 Task: Add an event with the title Second Project Risk Mitigation and Contingency Planning, date '2023/10/12', time 7:50 AM to 9:50 AMand add a description: Conduct a detailed analysis of each identified risk to determine its root causes, triggers, and potential warning signs. This analysis helps in understanding the nature and characteristics of each risk and provides insights into appropriate mitigation strategies.Select event color  Banana . Add location for the event as: 123 Main Street, City Center, New York, USA, logged in from the account softage.8@softage.netand send the event invitation to softage.5@softage.net and softage.6@softage.net. Set a reminder for the event Weekly on Sunday
Action: Mouse moved to (49, 82)
Screenshot: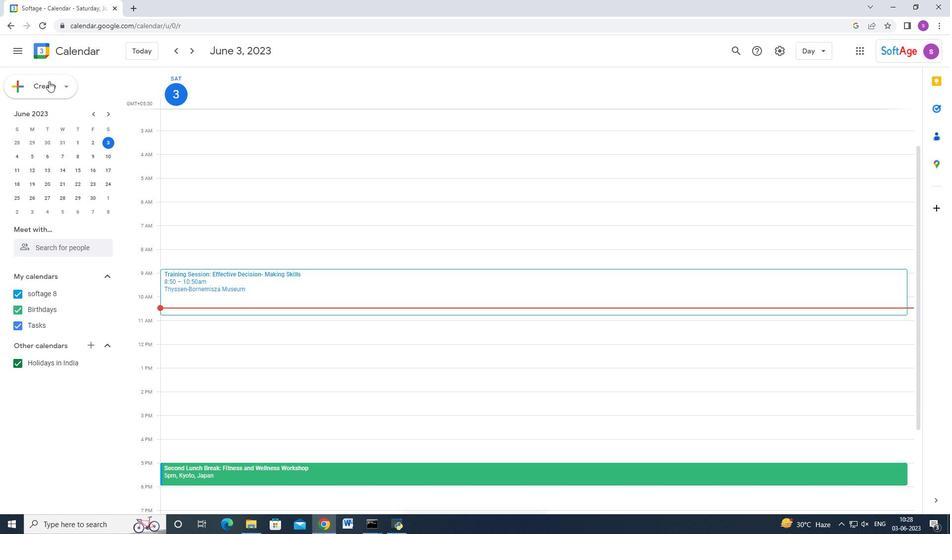 
Action: Mouse pressed left at (49, 82)
Screenshot: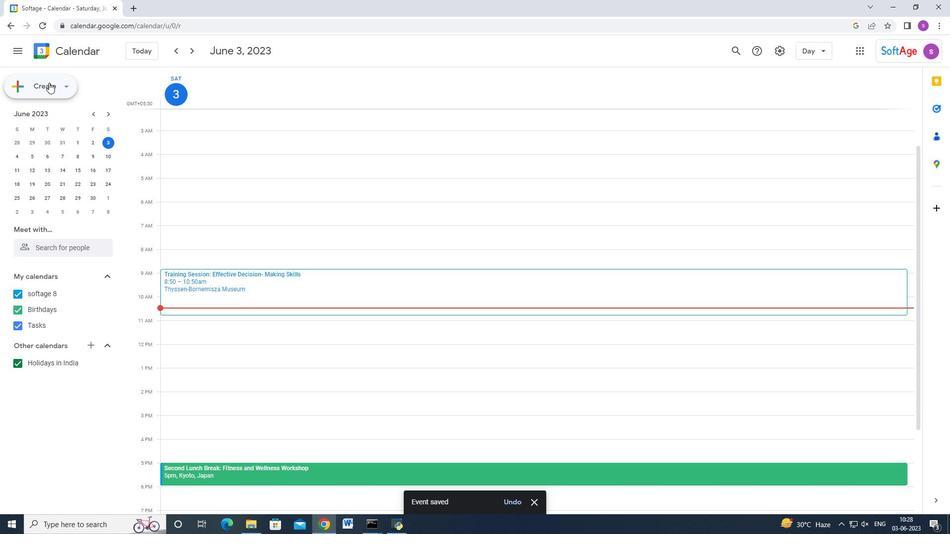 
Action: Mouse moved to (38, 110)
Screenshot: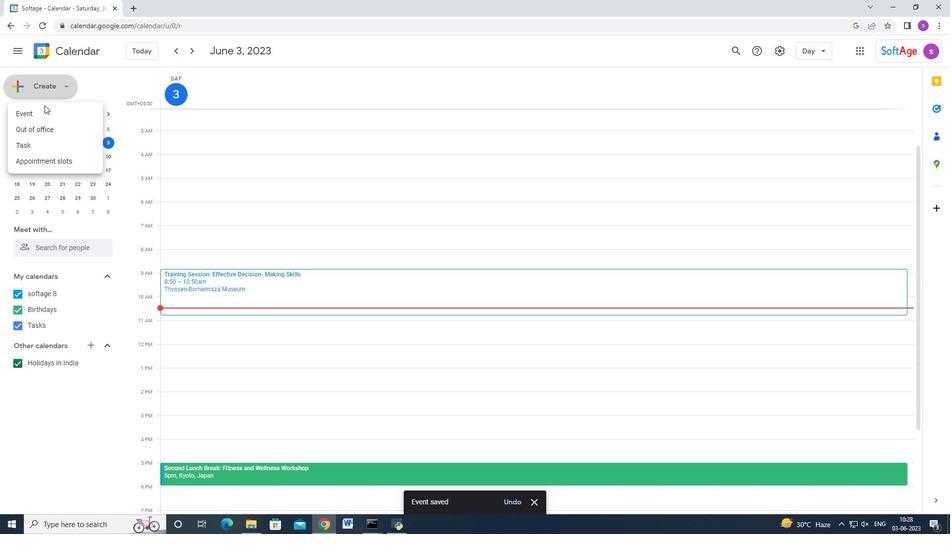 
Action: Mouse pressed left at (38, 110)
Screenshot: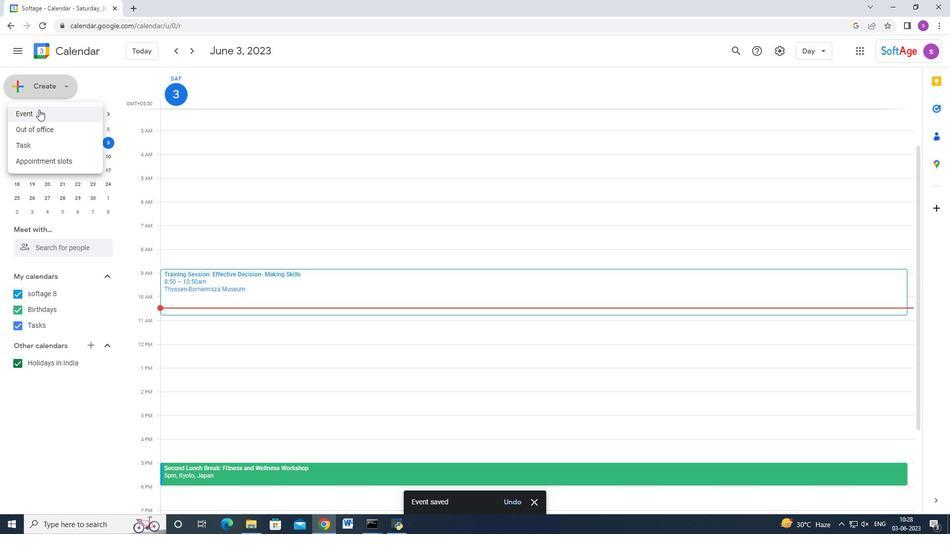 
Action: Mouse moved to (567, 385)
Screenshot: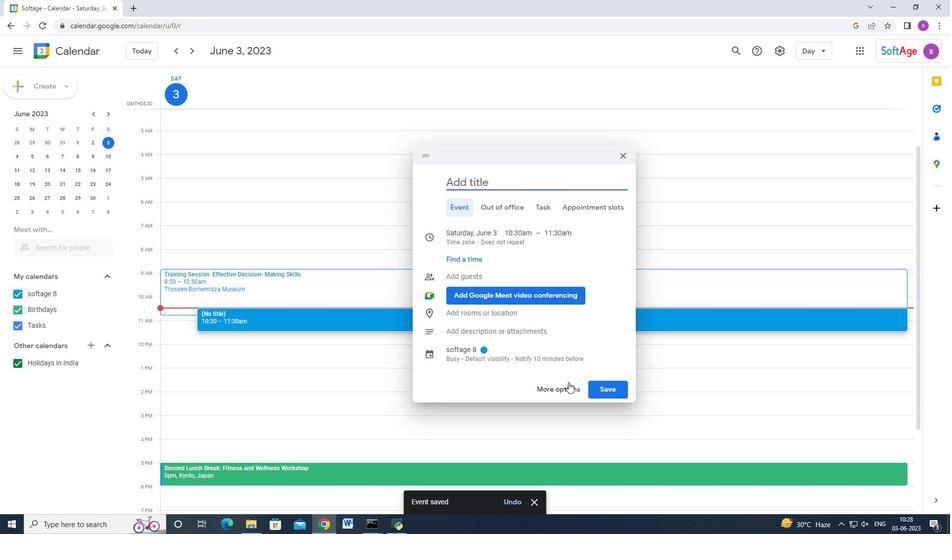 
Action: Mouse pressed left at (567, 385)
Screenshot: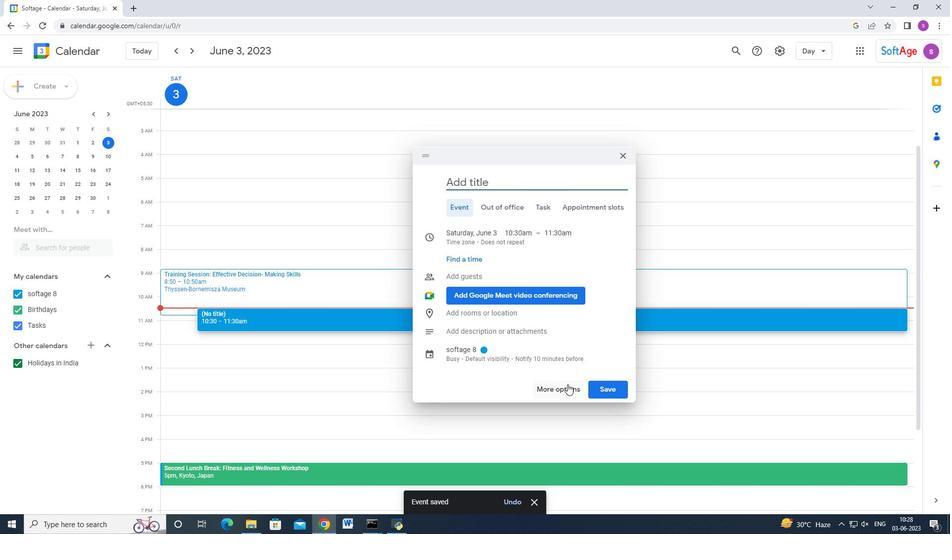 
Action: Mouse moved to (145, 59)
Screenshot: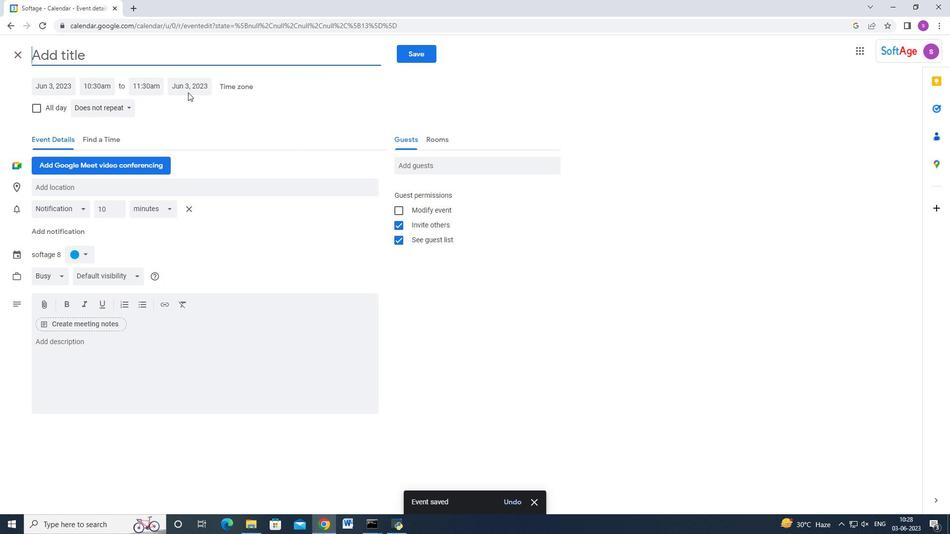 
Action: Key pressed <Key.shift_r>Seci<Key.backspace>ond<Key.space><Key.shift>Project<Key.space><Key.shift>Risk<Key.space><Key.shift>Mitigation<Key.space>and<Key.space><Key.shift>Contingn<Key.backspace>ency<Key.space><Key.shift>Planning<Key.tab>
Screenshot: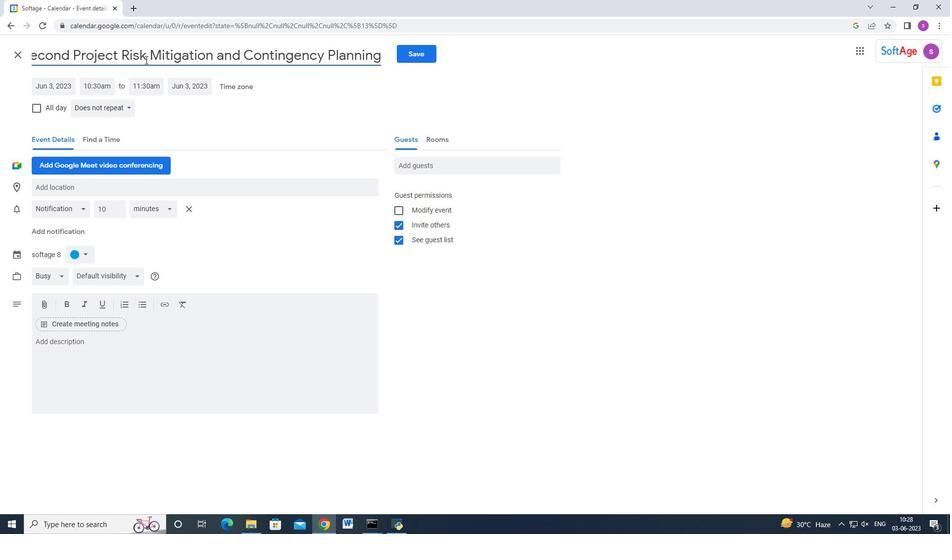 
Action: Mouse moved to (57, 84)
Screenshot: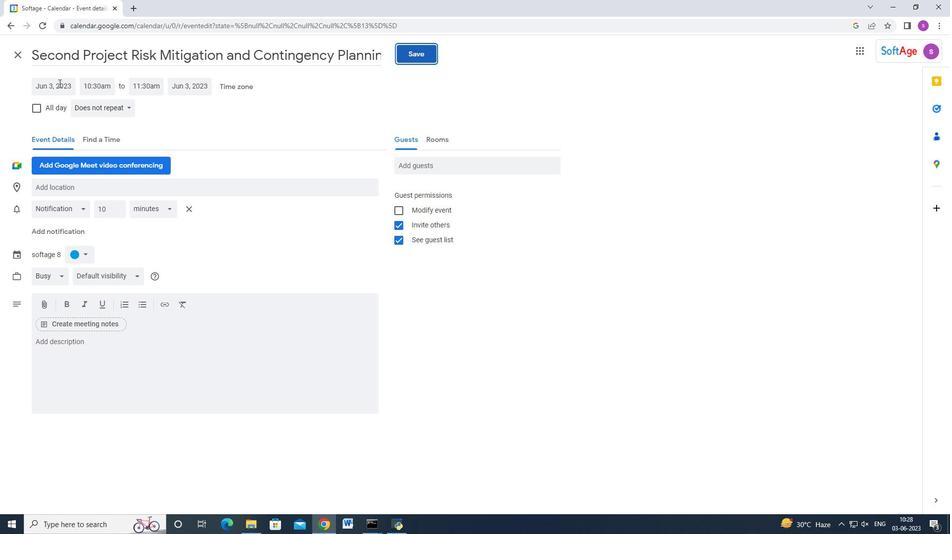 
Action: Mouse pressed left at (57, 84)
Screenshot: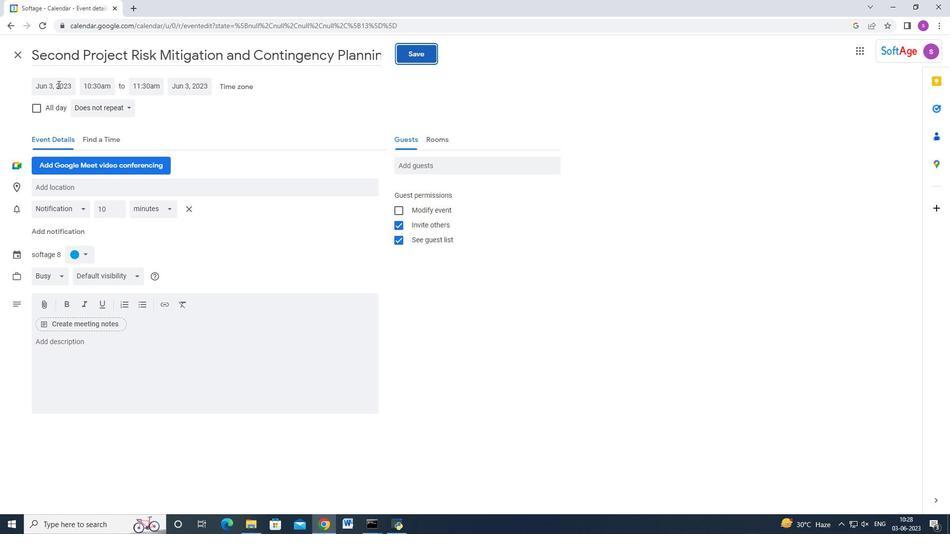 
Action: Mouse moved to (160, 108)
Screenshot: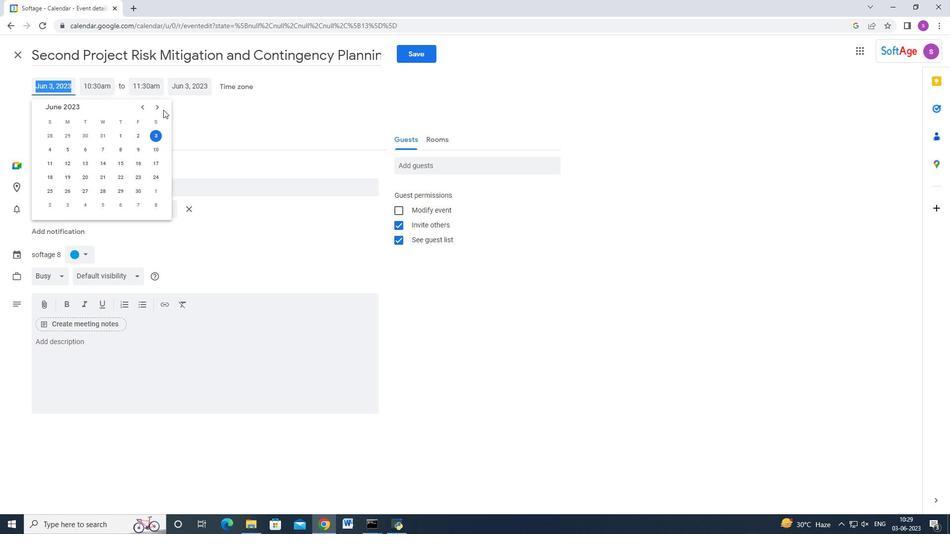 
Action: Mouse pressed left at (160, 108)
Screenshot: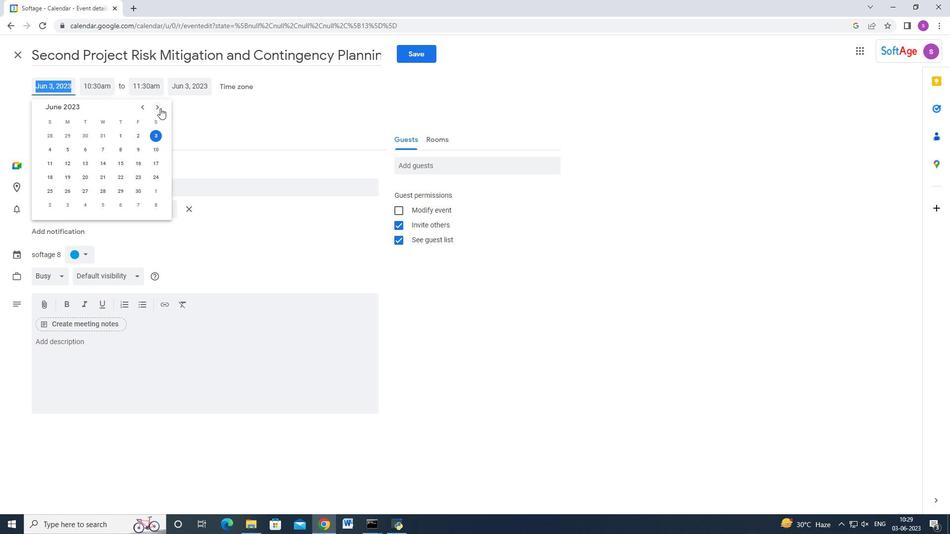 
Action: Mouse pressed left at (160, 108)
Screenshot: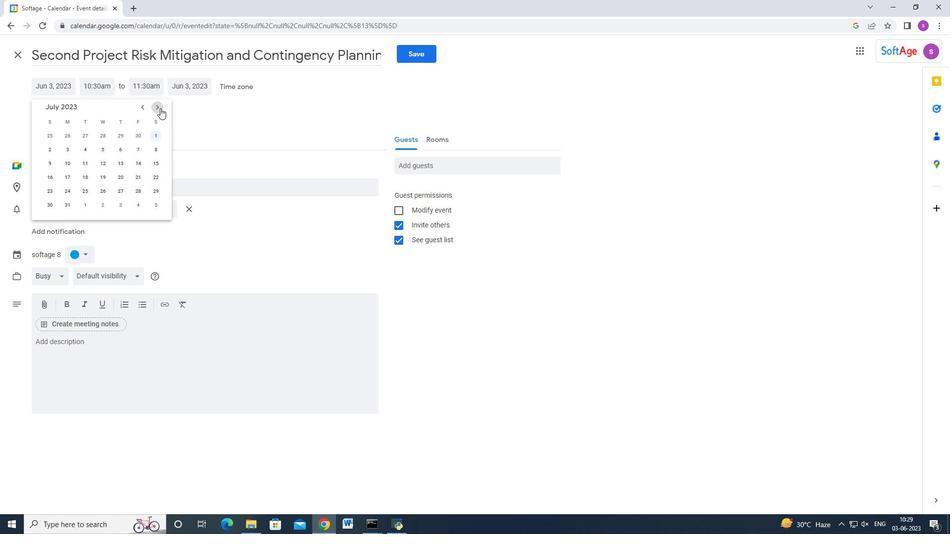 
Action: Mouse pressed left at (160, 108)
Screenshot: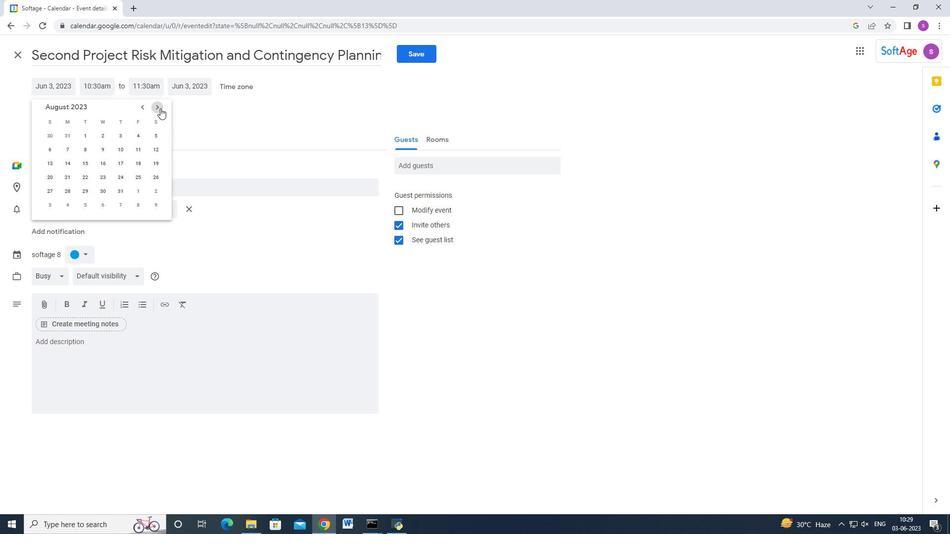 
Action: Mouse pressed left at (160, 108)
Screenshot: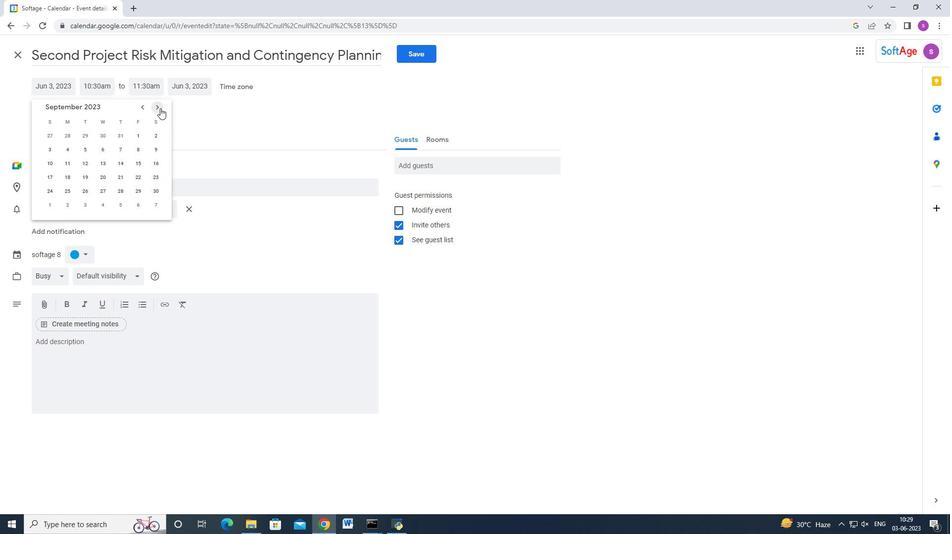 
Action: Mouse moved to (125, 148)
Screenshot: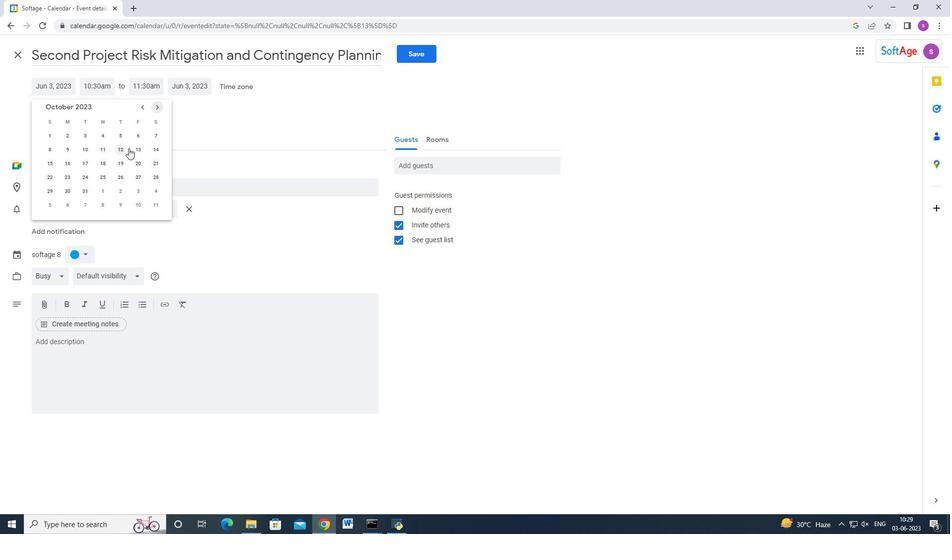 
Action: Mouse pressed left at (125, 148)
Screenshot: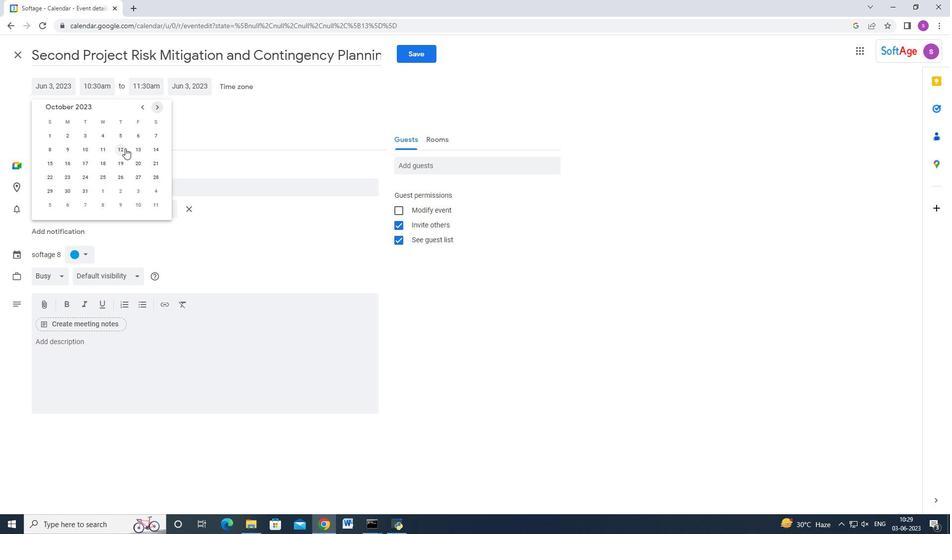 
Action: Mouse moved to (101, 88)
Screenshot: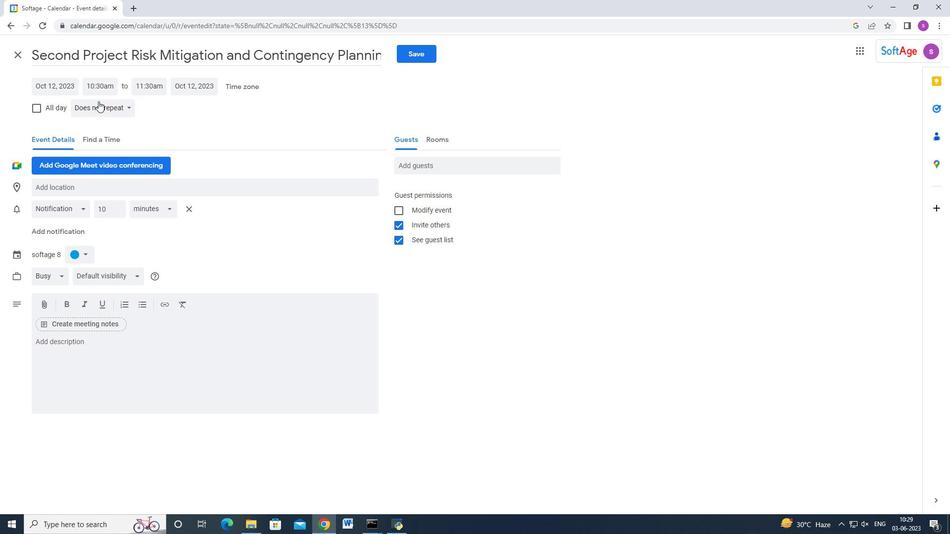 
Action: Mouse pressed left at (101, 88)
Screenshot: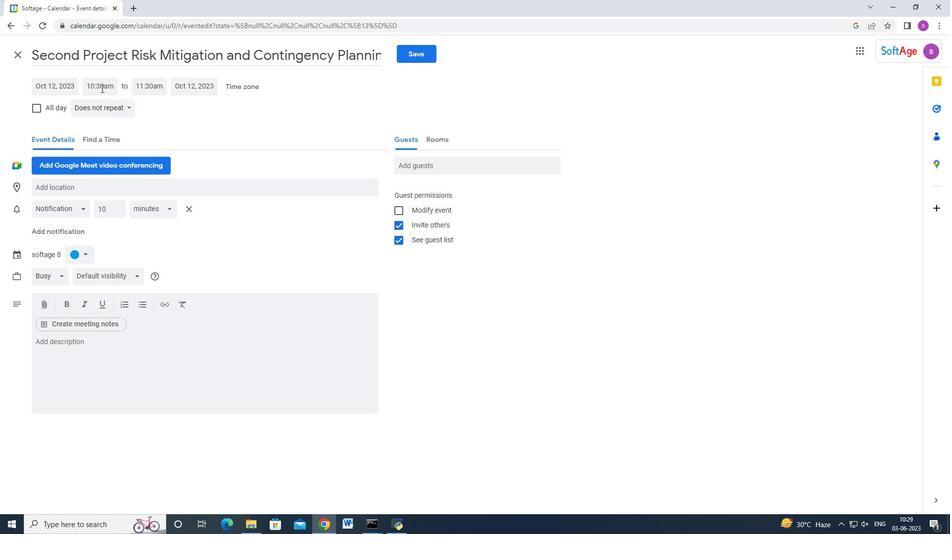 
Action: Key pressed 7<Key.shift>:50am<Key.enter><Key.tab>9<Key.shift>:50am<Key.enter>
Screenshot: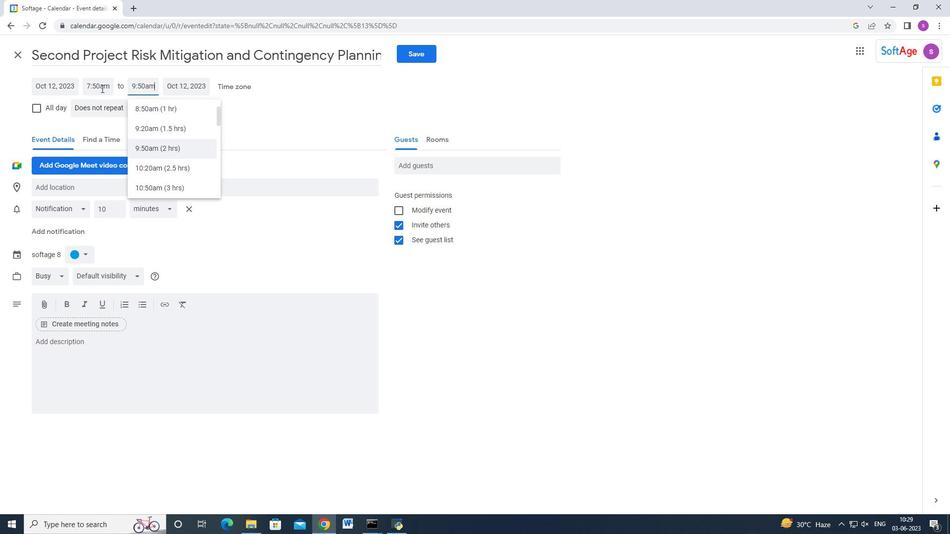 
Action: Mouse moved to (116, 340)
Screenshot: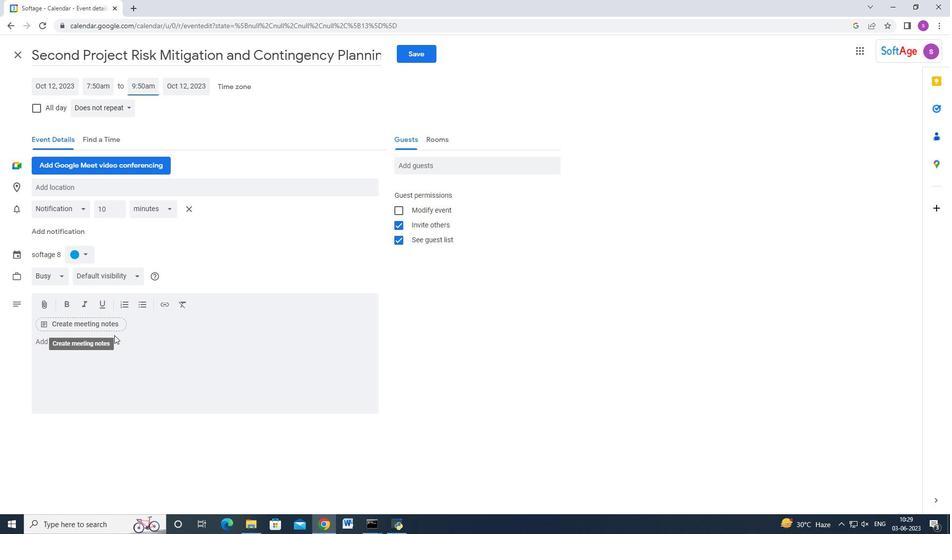 
Action: Mouse pressed left at (116, 340)
Screenshot: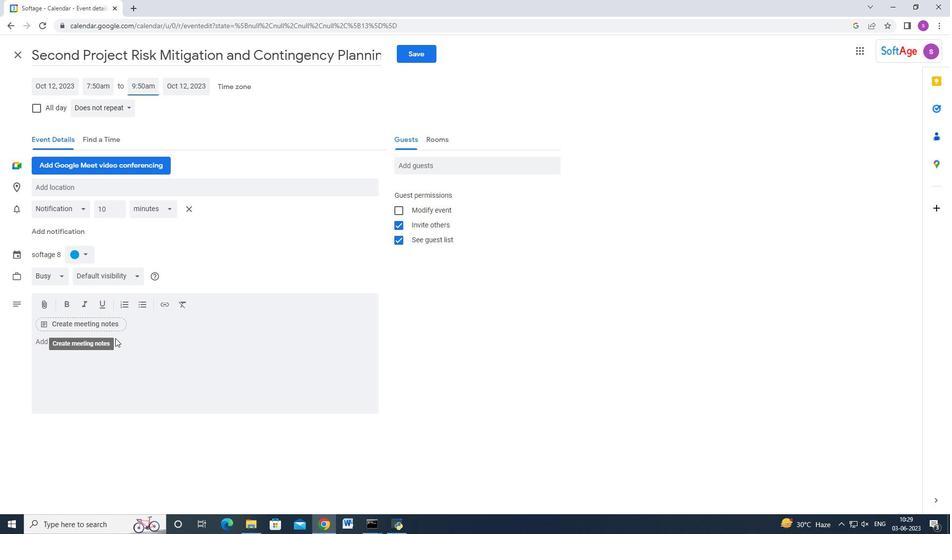 
Action: Mouse moved to (132, 348)
Screenshot: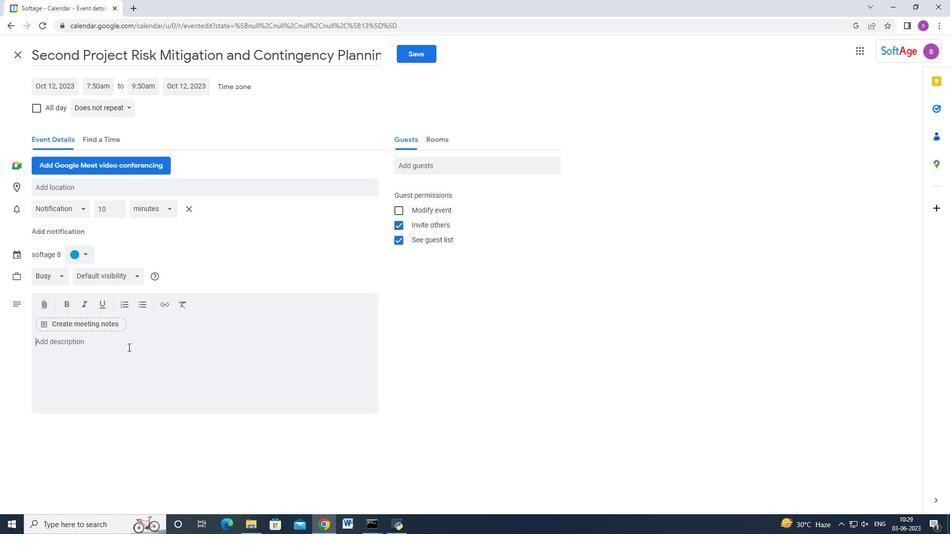 
Action: Key pressed <Key.shift>Conduct<Key.space>a<Key.space>detailed<Key.space>analysis<Key.space>of<Key.space>each<Key.space>identified<Key.space>risk<Key.space>of<Key.backspace><Key.backspace>to<Key.space>determine<Key.space>its<Key.space>root<Key.space>causes<Key.space><Key.backspace>,<Key.space>triggers,<Key.space>and<Key.space>potential<Key.space>warning<Key.space>signs.<Key.space><Key.shift>This<Key.space>analysis<Key.space>helps<Key.space>in<Key.space>understanding<Key.space>the<Key.space>nature<Key.space>and<Key.space>characterst<Key.backspace><Key.backspace>istics<Key.space>of<Key.space>each<Key.space>risk<Key.space>and<Key.space>provides<Key.space>insights.<Key.backspace><Key.space>into<Key.space>appropriate<Key.space>mitigation<Key.space>star<Key.backspace><Key.backspace>rategies.<Key.space>
Screenshot: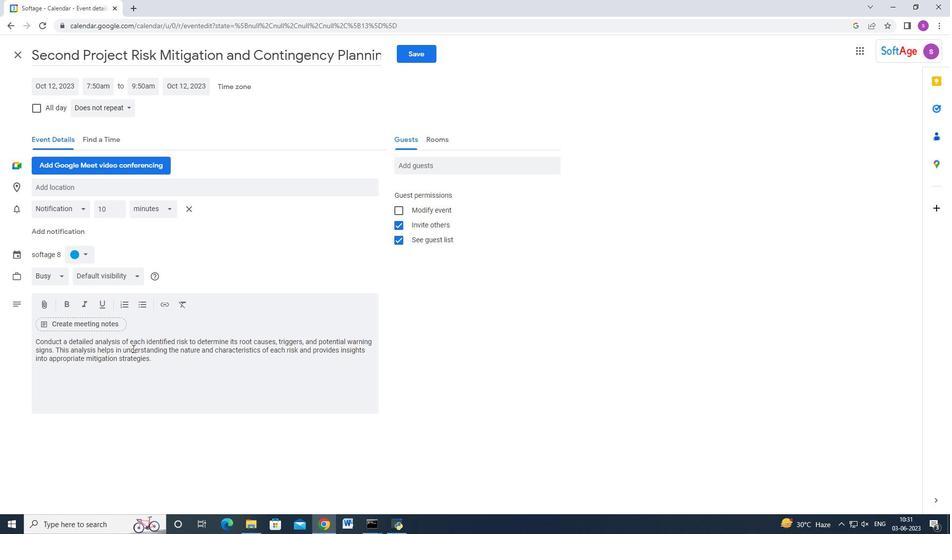 
Action: Mouse moved to (85, 251)
Screenshot: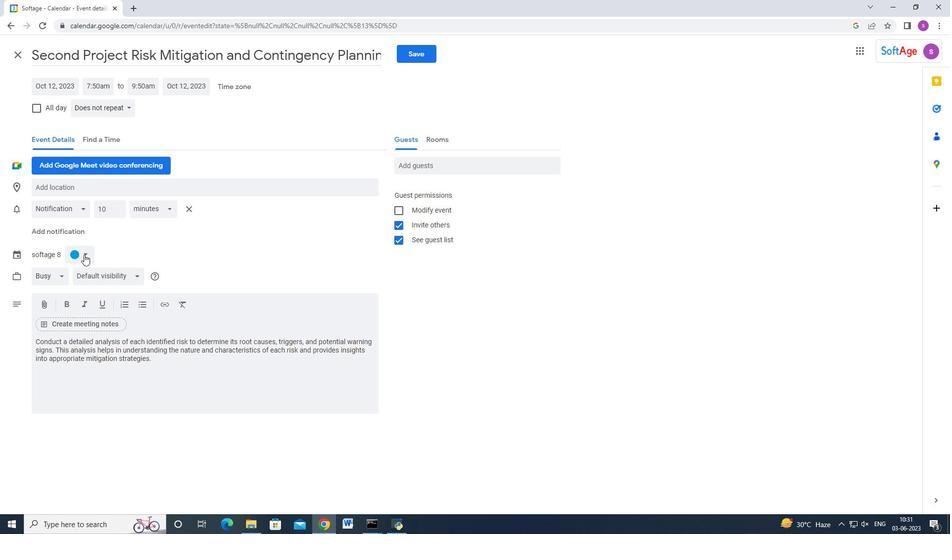 
Action: Mouse pressed left at (85, 251)
Screenshot: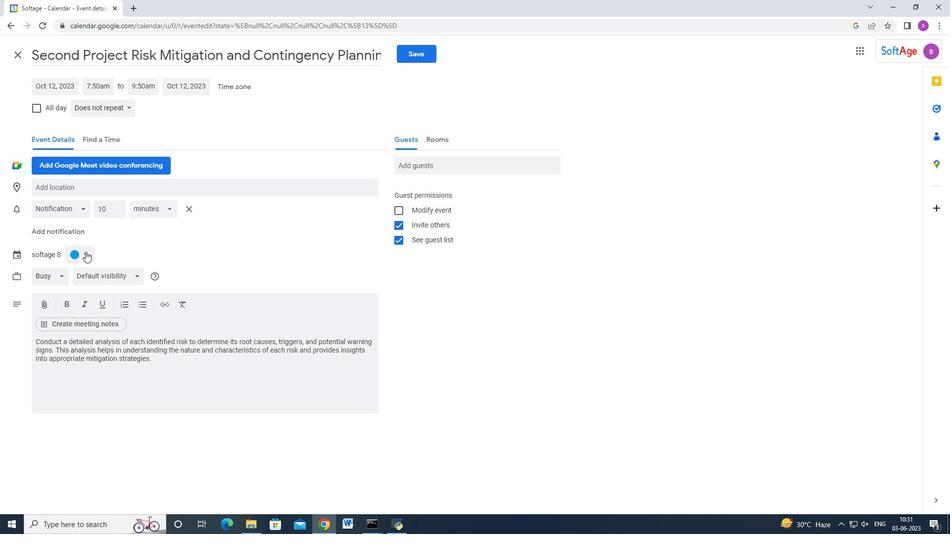 
Action: Mouse moved to (89, 263)
Screenshot: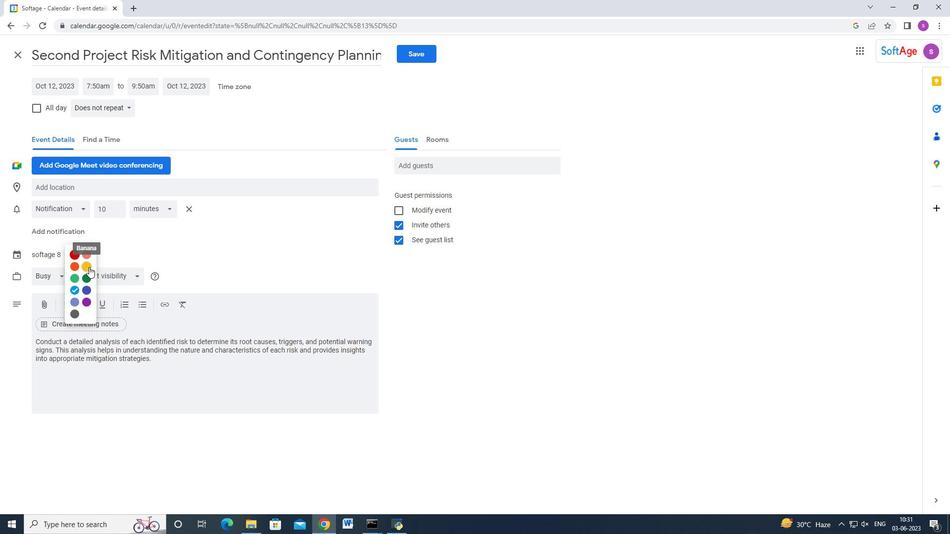 
Action: Mouse pressed left at (89, 263)
Screenshot: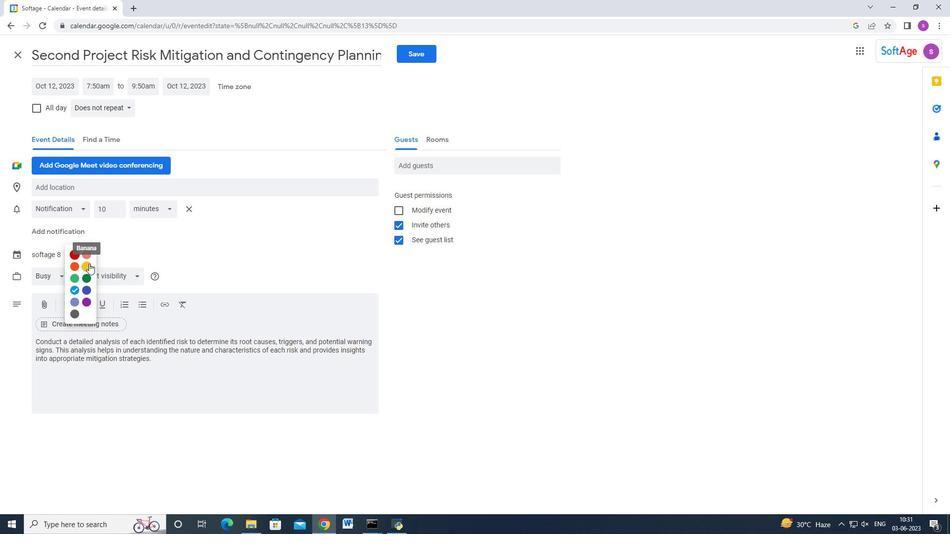 
Action: Mouse moved to (88, 192)
Screenshot: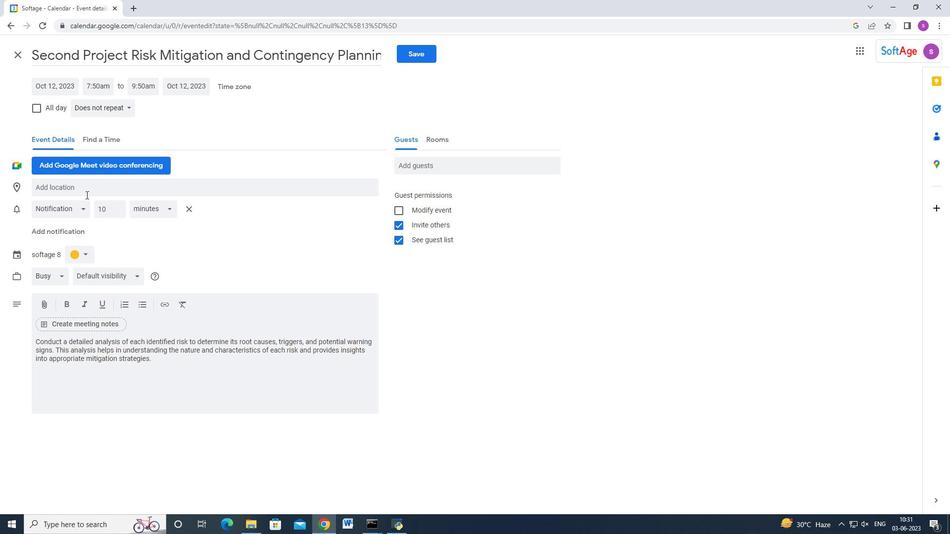 
Action: Mouse pressed left at (88, 192)
Screenshot: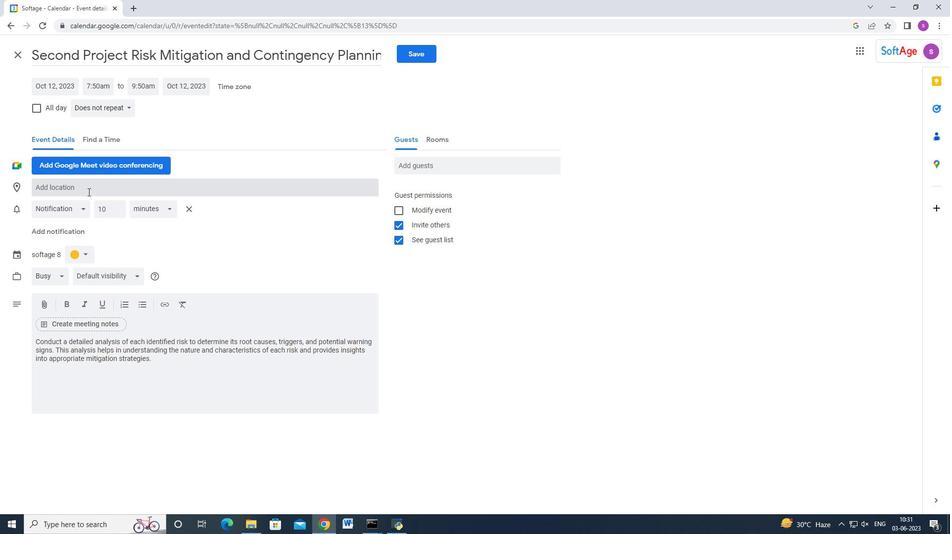
Action: Key pressed <Key.shift><Key.shift><Key.shift><Key.shift><Key.shift><Key.shift><Key.shift><Key.shift><Key.shift><Key.shift><Key.shift><Key.shift><Key.shift><Key.shift><Key.shift><Key.shift><Key.shift><Key.shift><Key.shift><Key.shift><Key.shift><Key.shift><Key.shift><Key.shift><Key.shift><Key.shift><Key.shift><Key.shift><Key.shift><Key.shift><Key.shift><Key.shift><Key.shift><Key.shift><Key.shift><Key.shift><Key.shift><Key.shift><Key.shift><Key.shift><Key.shift><Key.shift><Key.shift><Key.shift><Key.shift><Key.shift><Key.shift><Key.shift><Key.shift><Key.shift><Key.shift><Key.shift><Key.shift><Key.shift><Key.shift><Key.shift><Key.shift><Key.shift><Key.shift><Key.shift><Key.shift><Key.shift><Key.shift><Key.shift><Key.shift><Key.shift><Key.shift><Key.shift><Key.shift><Key.shift><Key.shift><Key.shift><Key.shift><Key.shift><Key.shift><Key.shift><Key.shift><Key.shift><Key.shift><Key.shift><Key.shift><Key.shift><Key.shift><Key.shift><Key.shift><Key.shift><Key.shift><Key.shift><Key.shift><Key.shift><Key.shift><Key.shift><Key.shift><Key.shift><Key.shift><Key.shift><Key.shift>123<Key.space><Key.shift>Main<Key.space><Key.shift_r>STr<Key.backspace><Key.backspace>trr<Key.backspace><Key.backspace>reet<Key.space><Key.backspace>,<Key.space><Key.shift>City<Key.space><Key.shift>Center,<Key.space><Key.shift>New<Key.space><Key.shift>York,<Key.space><Key.shift>Usa<Key.backspace><Key.backspace><Key.caps_lock>SA<Key.enter><Key.tab>
Screenshot: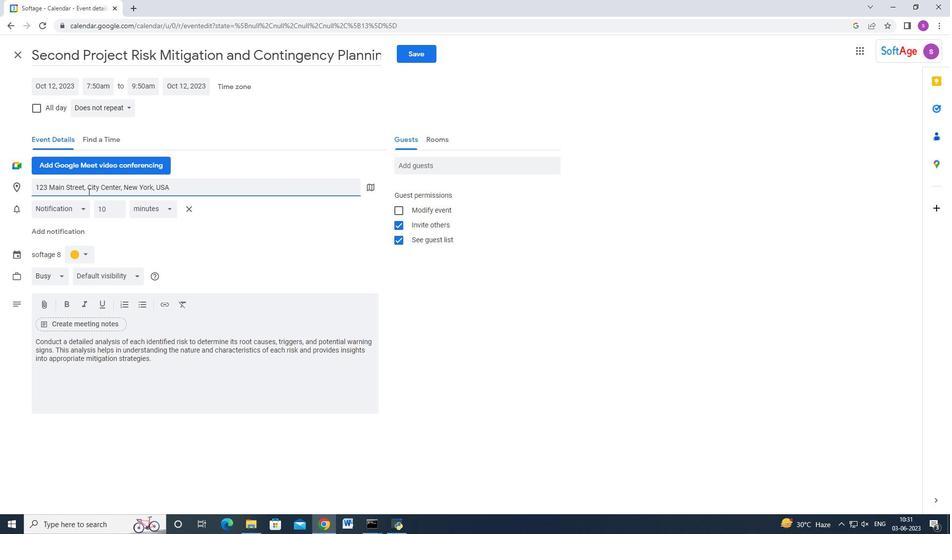 
Action: Mouse moved to (500, 169)
Screenshot: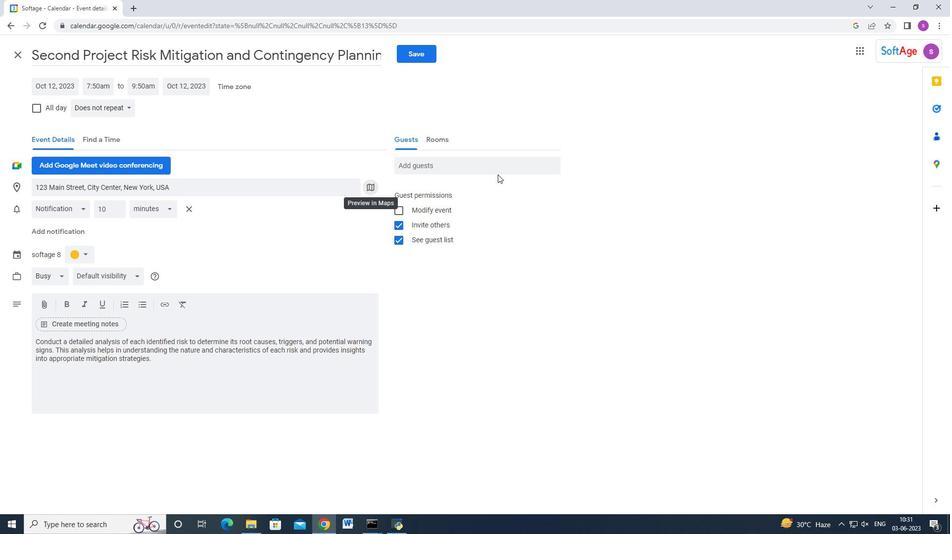 
Action: Mouse pressed left at (500, 169)
Screenshot: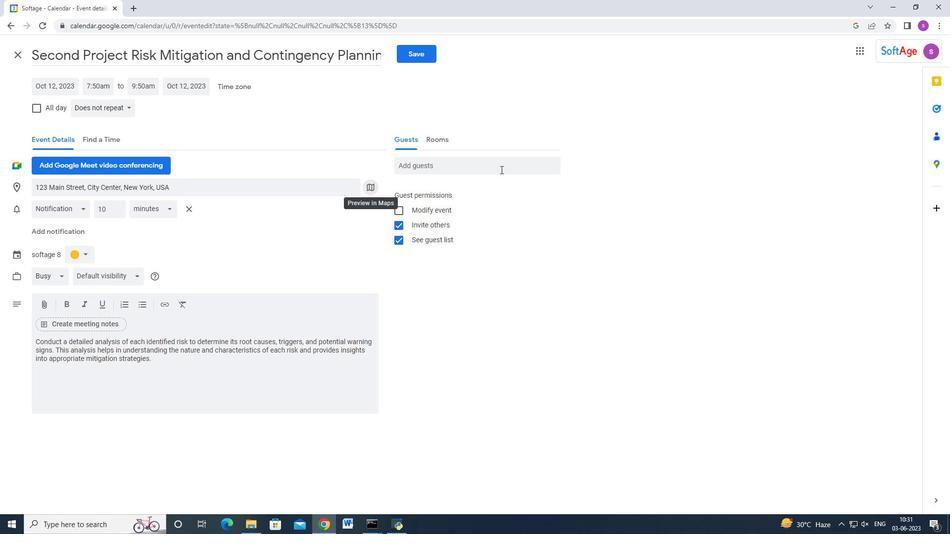 
Action: Mouse moved to (500, 169)
Screenshot: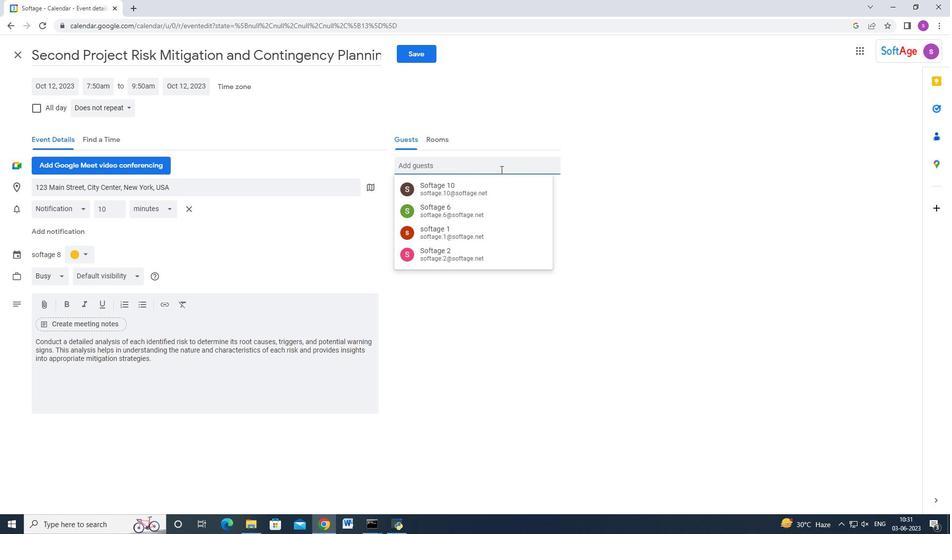 
Action: Key pressed SOFTA<Key.backspace><Key.backspace><Key.backspace><Key.backspace><Key.backspace><Key.caps_lock>softage.5<Key.shift_r>@softage.net<Key.enter>softage.6<Key.shift_r>@softage.net<Key.enter>
Screenshot: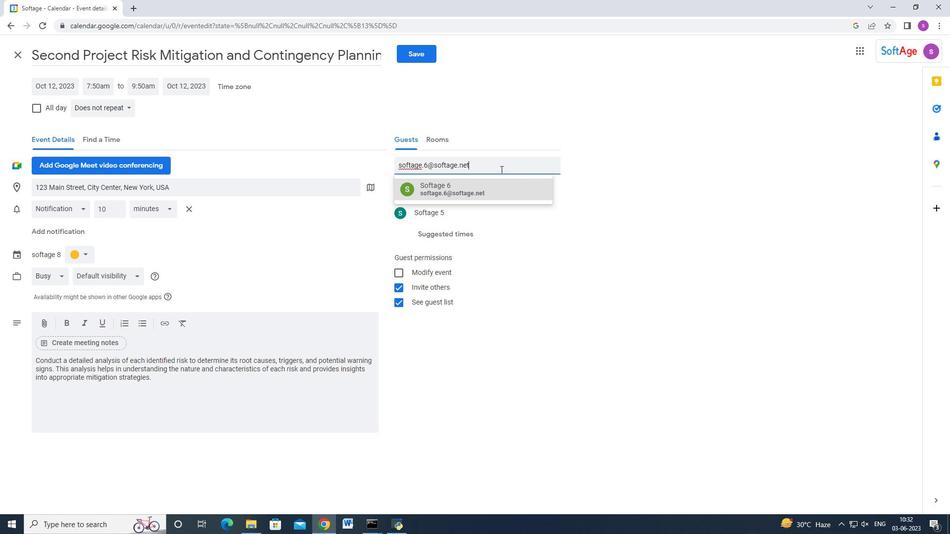 
Action: Mouse moved to (353, 195)
Screenshot: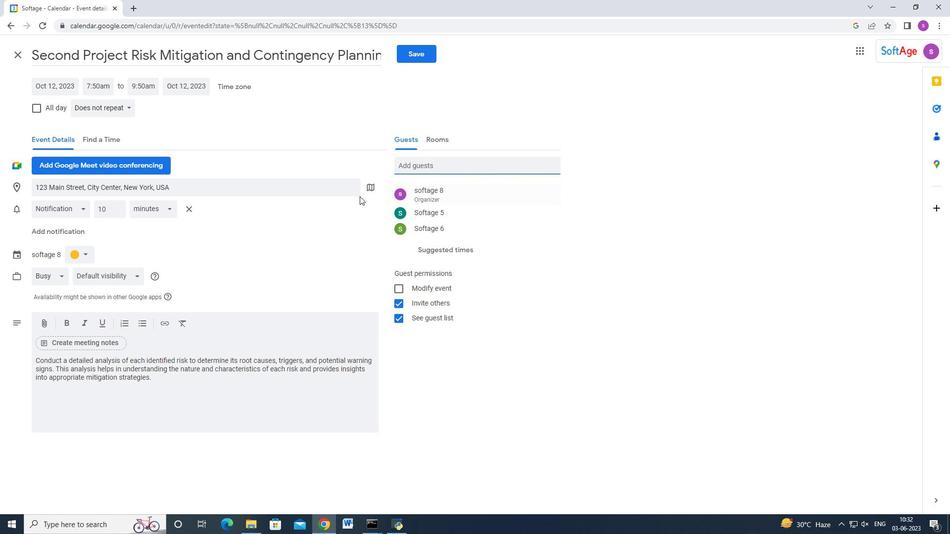 
Action: Mouse scrolled (353, 194) with delta (0, 0)
Screenshot: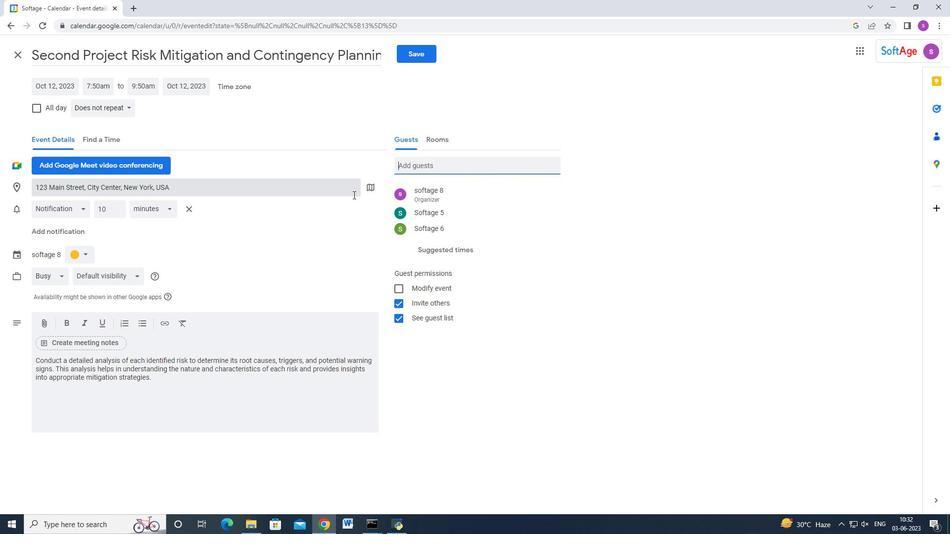 
Action: Mouse moved to (340, 267)
Screenshot: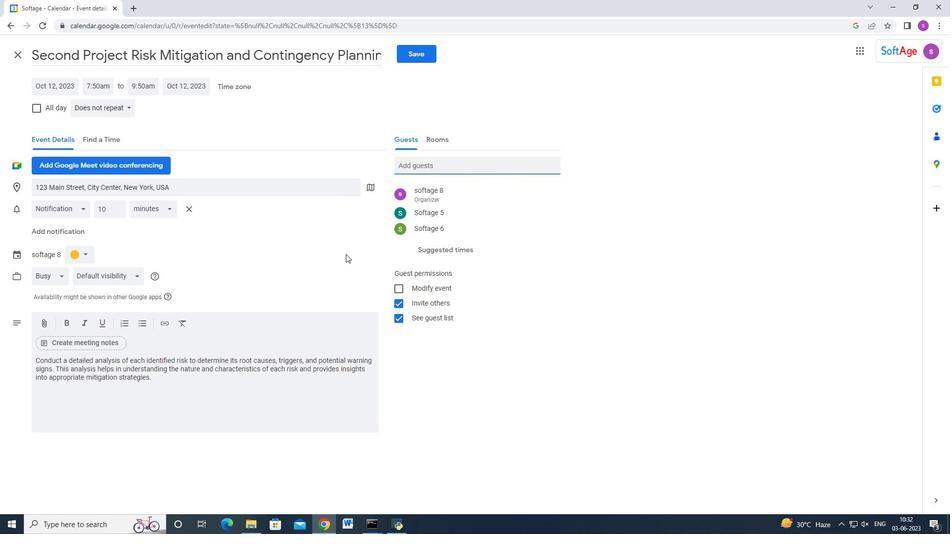 
Action: Mouse scrolled (342, 263) with delta (0, 0)
Screenshot: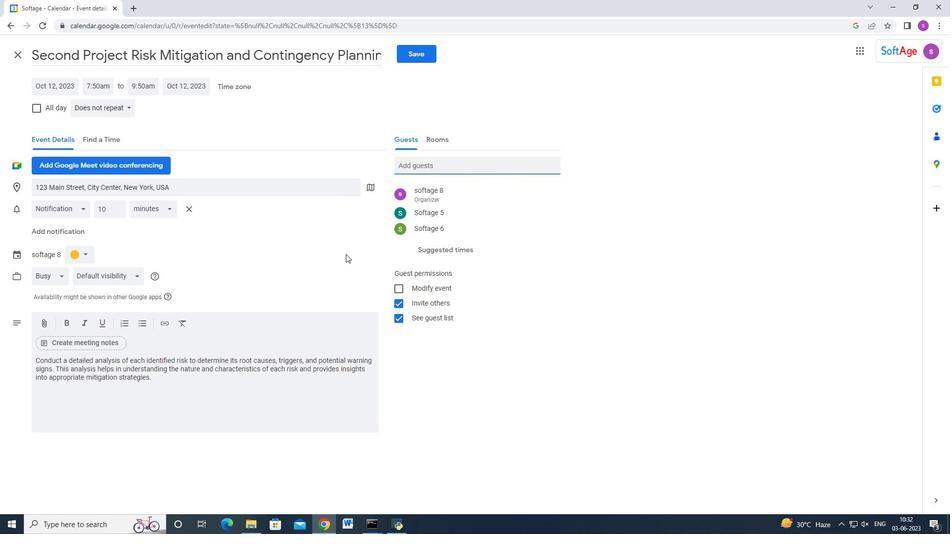 
Action: Mouse moved to (88, 107)
Screenshot: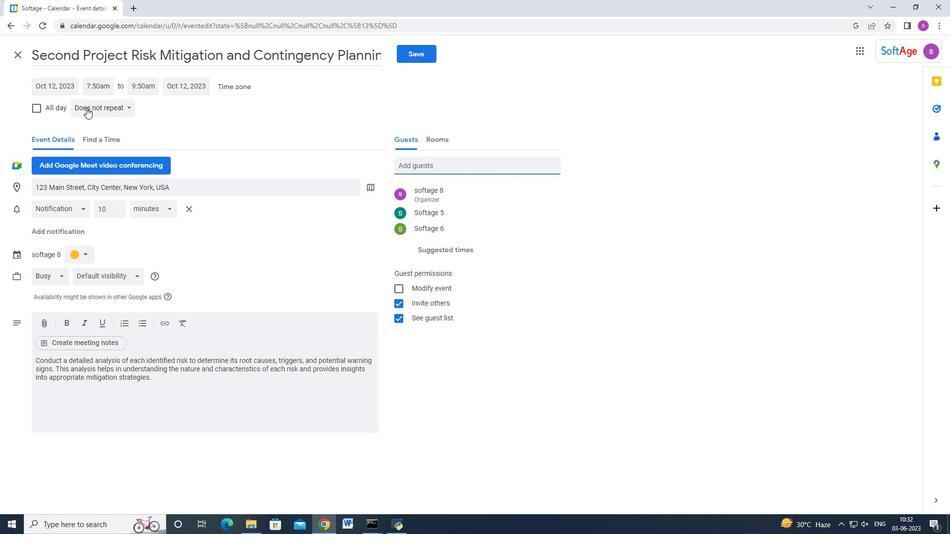
Action: Mouse pressed left at (88, 107)
Screenshot: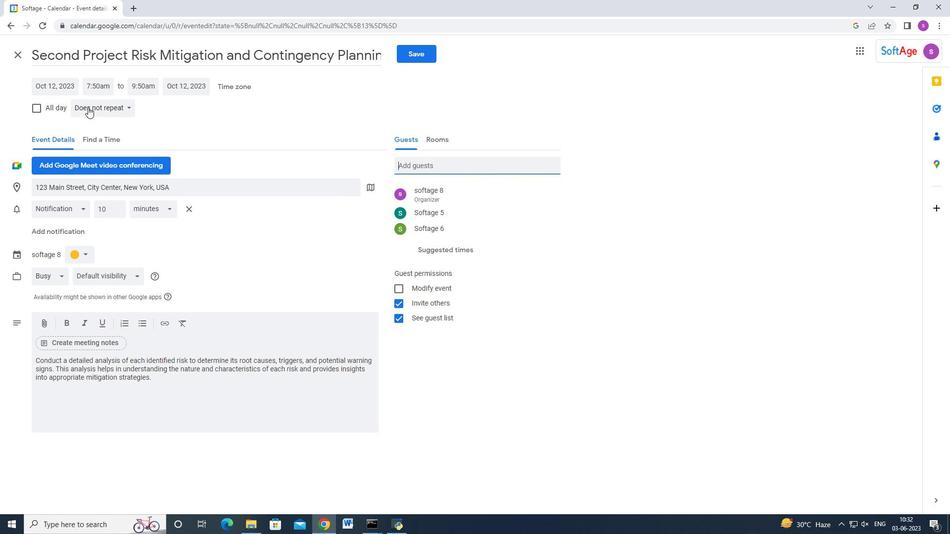 
Action: Mouse moved to (120, 208)
Screenshot: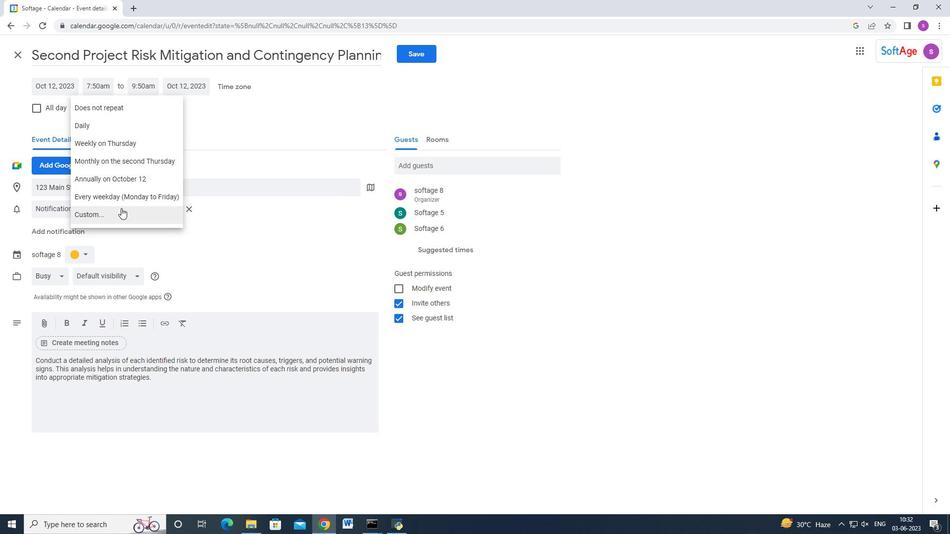 
Action: Mouse pressed left at (120, 208)
Screenshot: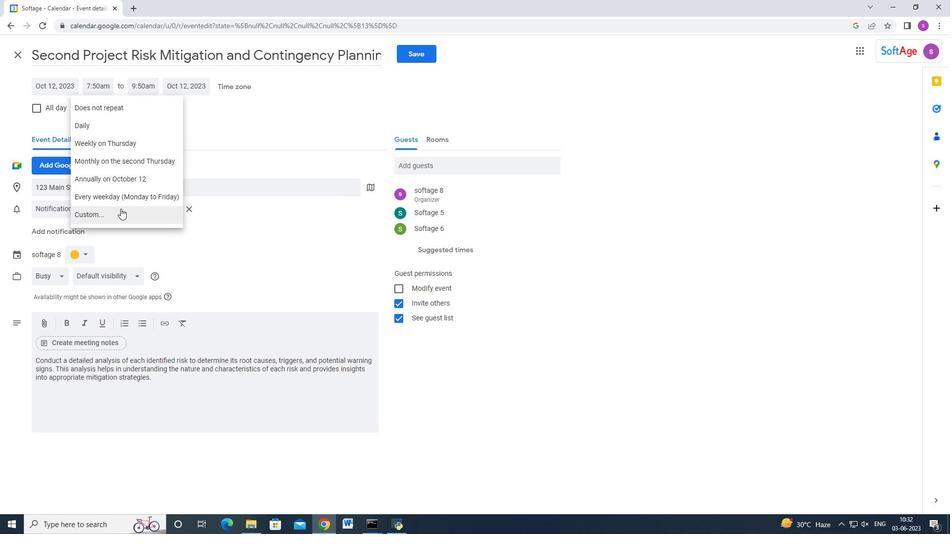 
Action: Mouse moved to (399, 257)
Screenshot: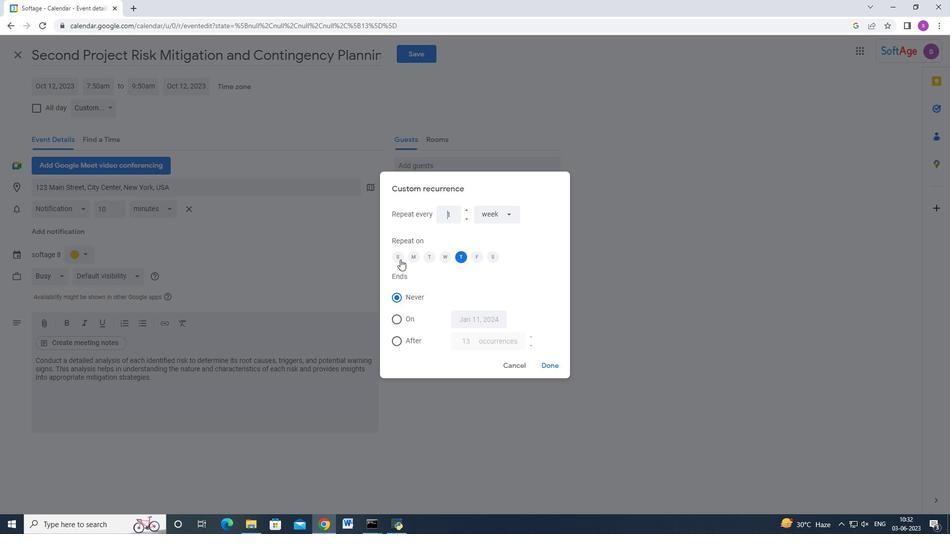 
Action: Mouse pressed left at (399, 257)
Screenshot: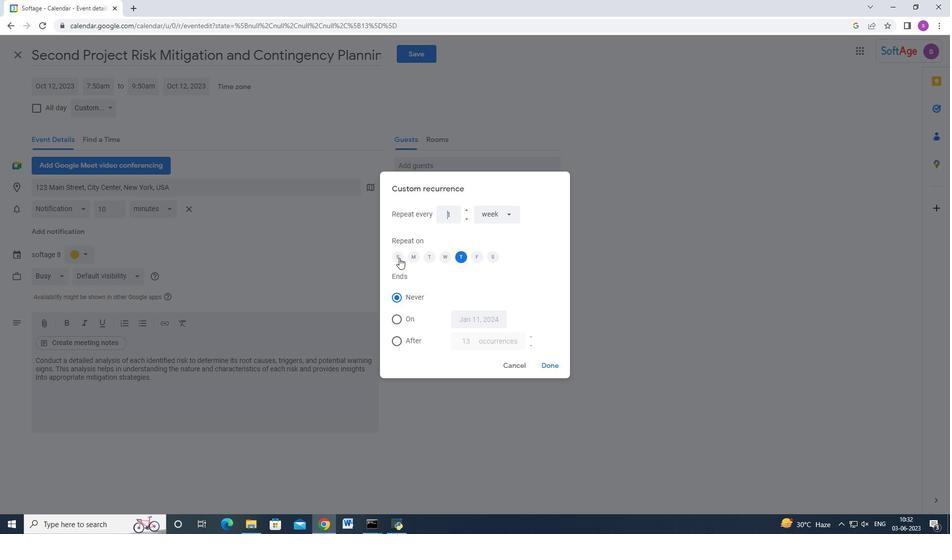 
Action: Mouse moved to (459, 259)
Screenshot: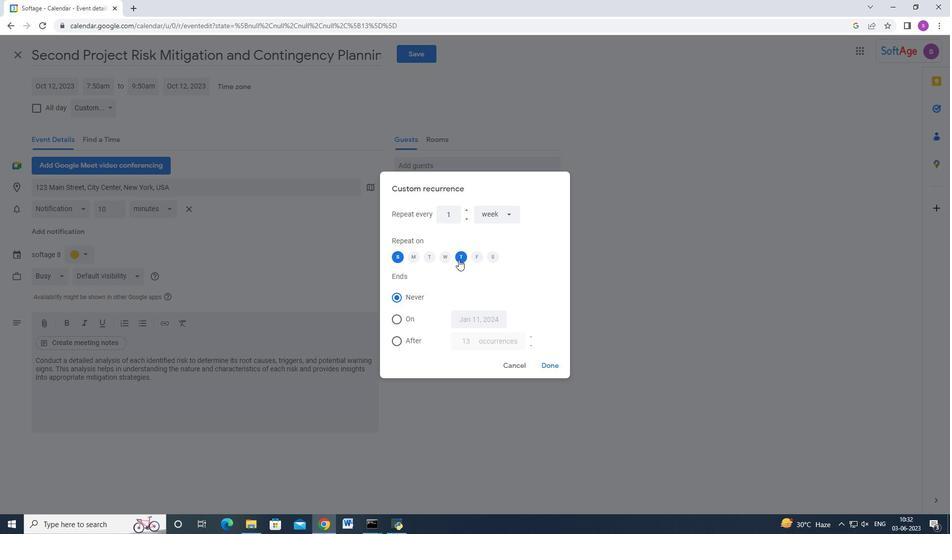 
Action: Mouse pressed left at (459, 259)
Screenshot: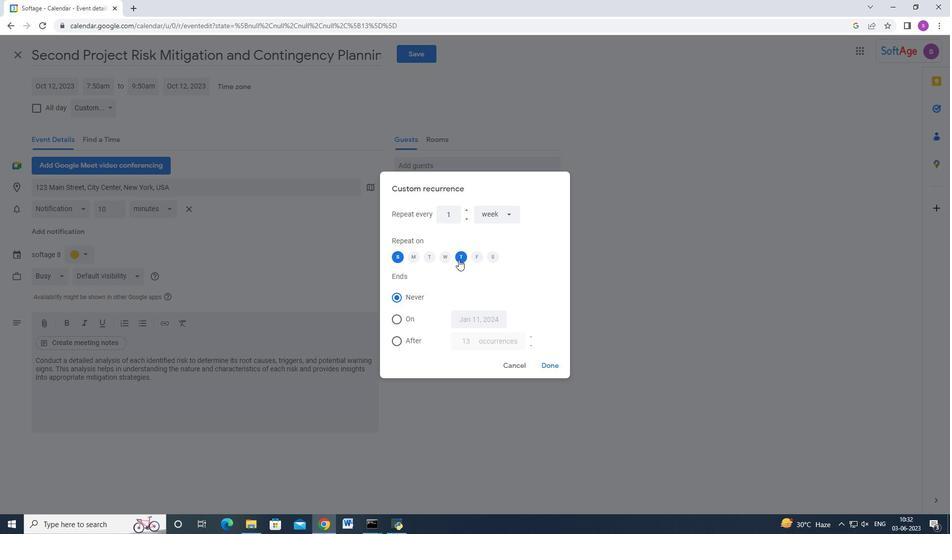 
Action: Mouse moved to (546, 366)
Screenshot: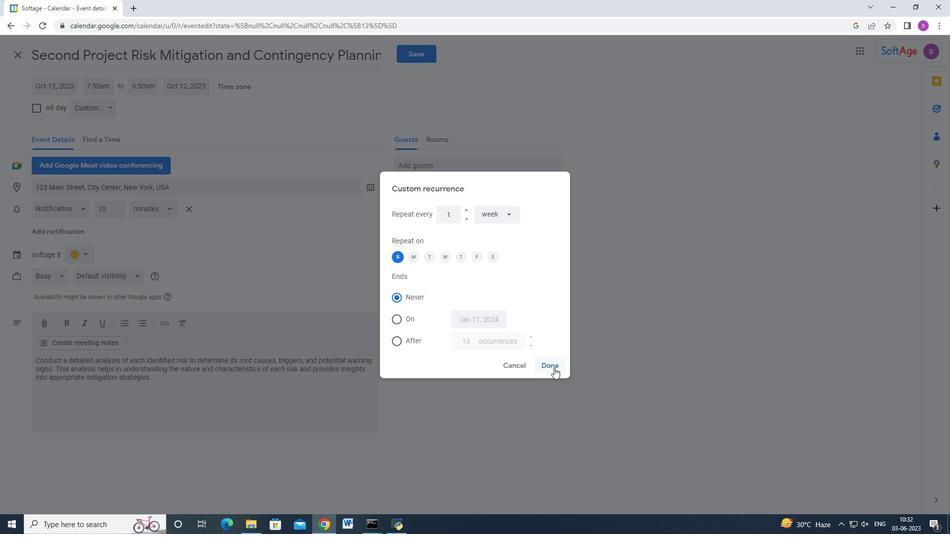 
Action: Mouse pressed left at (546, 366)
Screenshot: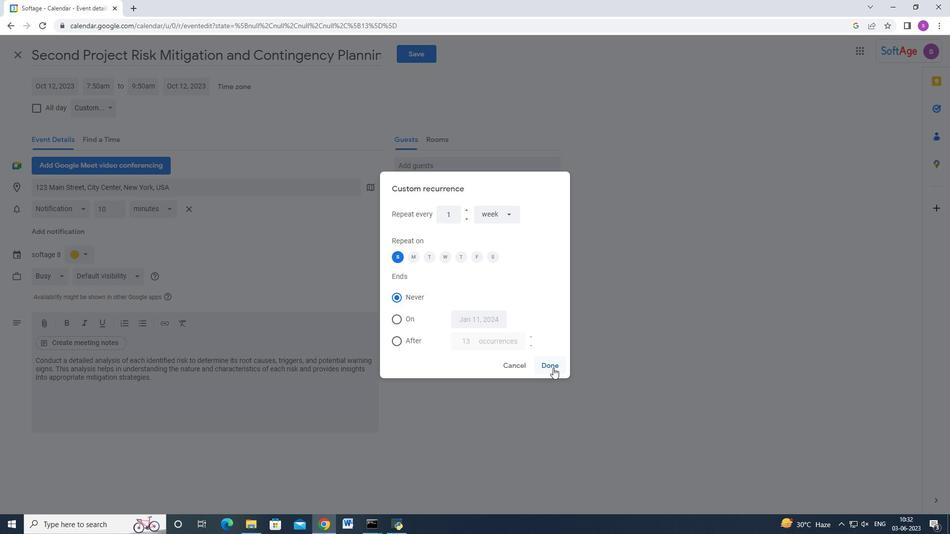 
Action: Mouse moved to (411, 55)
Screenshot: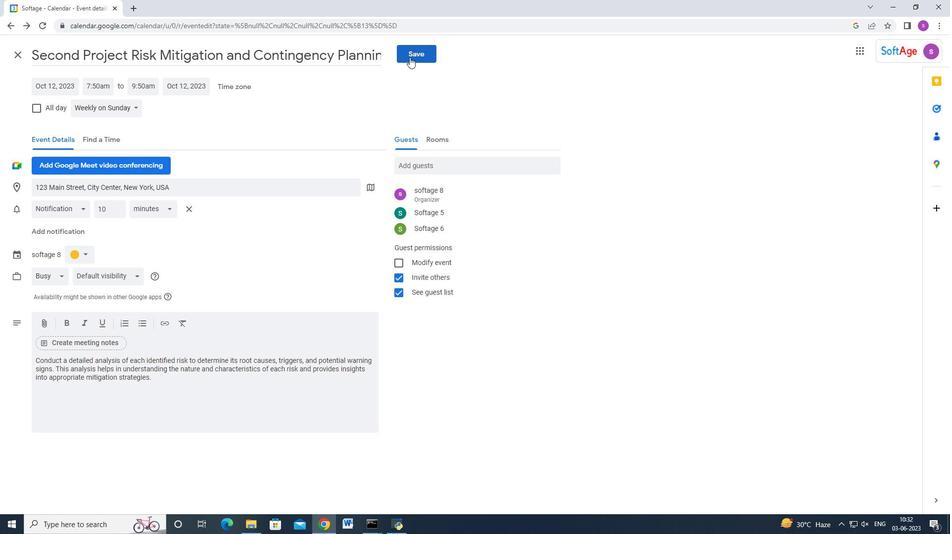 
Action: Mouse pressed left at (411, 55)
Screenshot: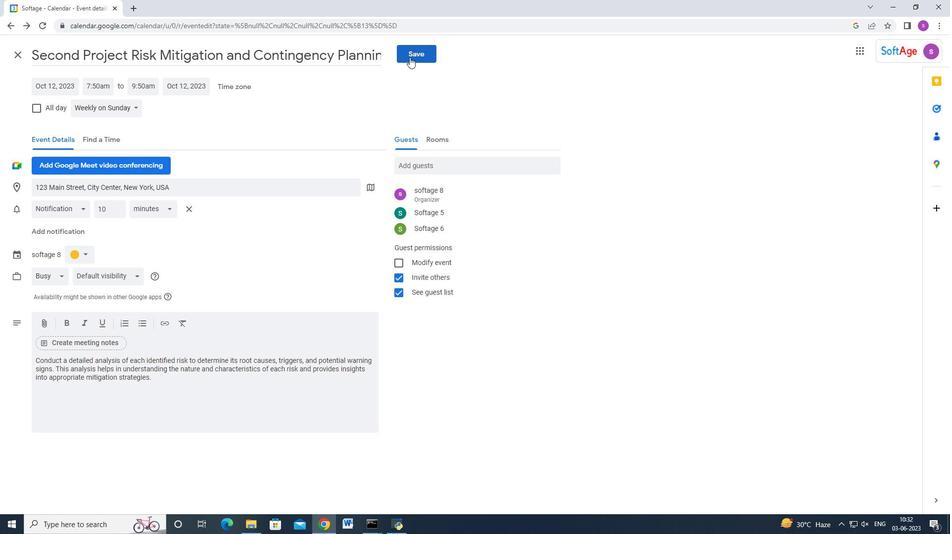 
Action: Mouse moved to (530, 294)
Screenshot: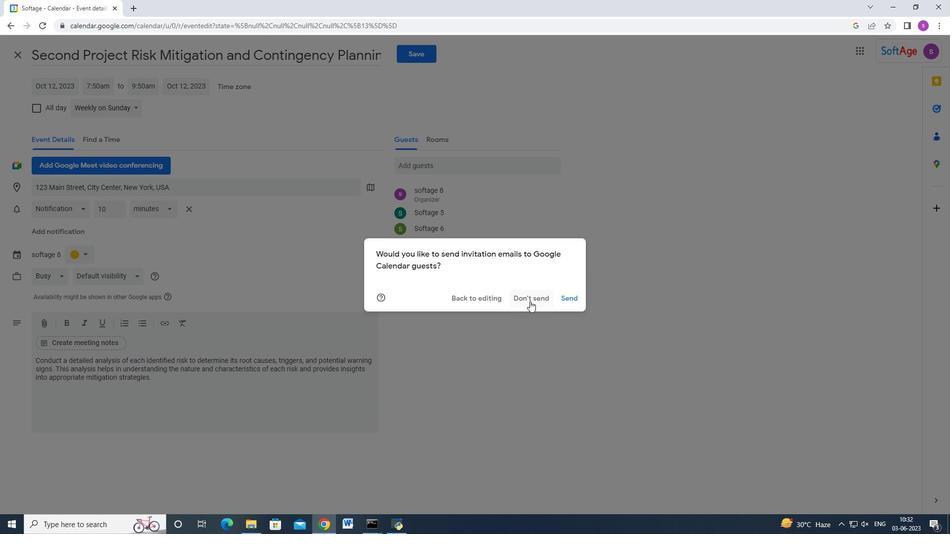 
